 Task: Search round trip flight ticket for 5 adults, 1 child, 2 infants in seat and 1 infant on lap in business from Kalamazoo: Kalamazoo/battle Creek International Airport to Greensboro: Piedmont Triad International Airport on 5-1-2023 and return on 5-2-2023. Choice of flights is JetBlue. Number of bags: 11 checked bags. Outbound departure time preference is 22:00. Return departure time preference is 20:15.
Action: Mouse moved to (251, 396)
Screenshot: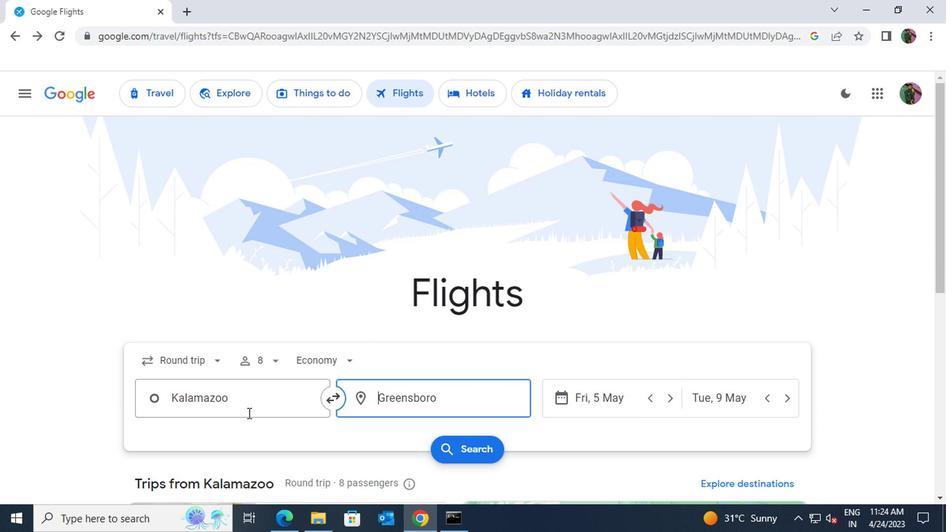 
Action: Mouse pressed left at (251, 396)
Screenshot: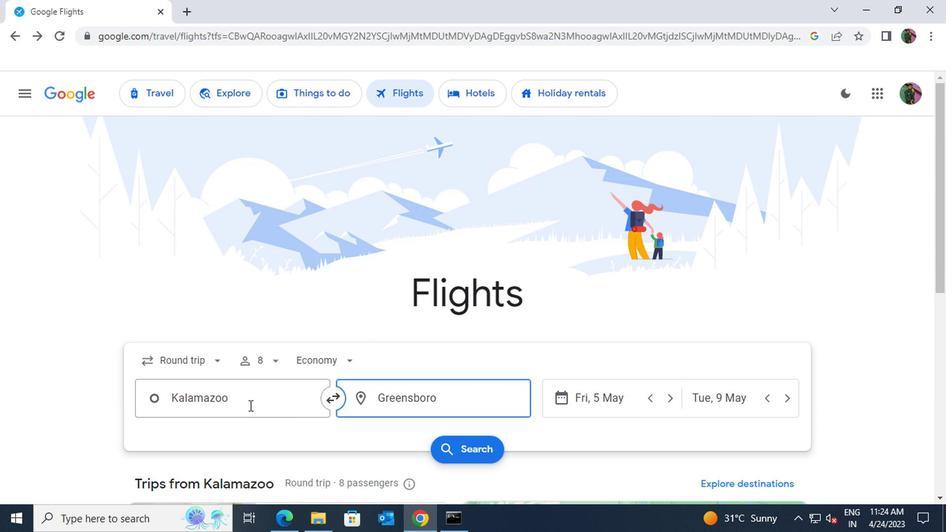 
Action: Mouse moved to (253, 396)
Screenshot: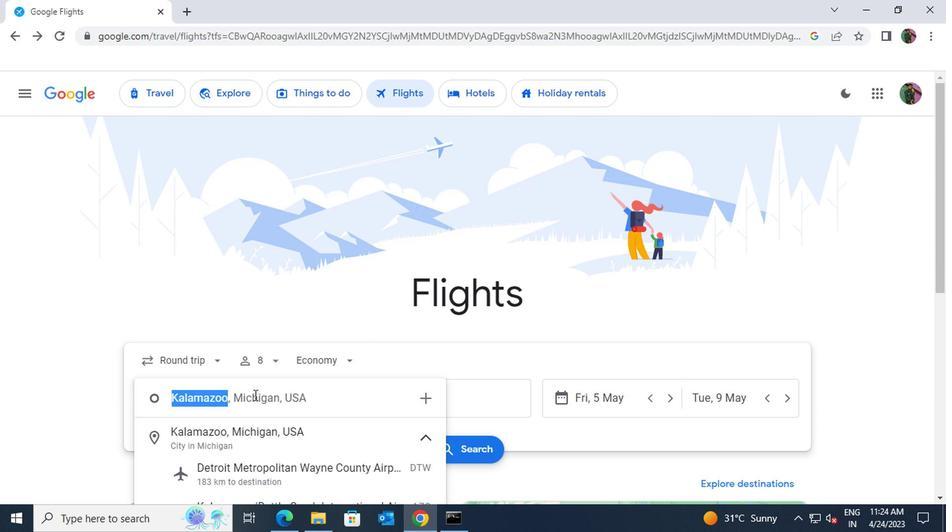 
Action: Key pressed klamazoo
Screenshot: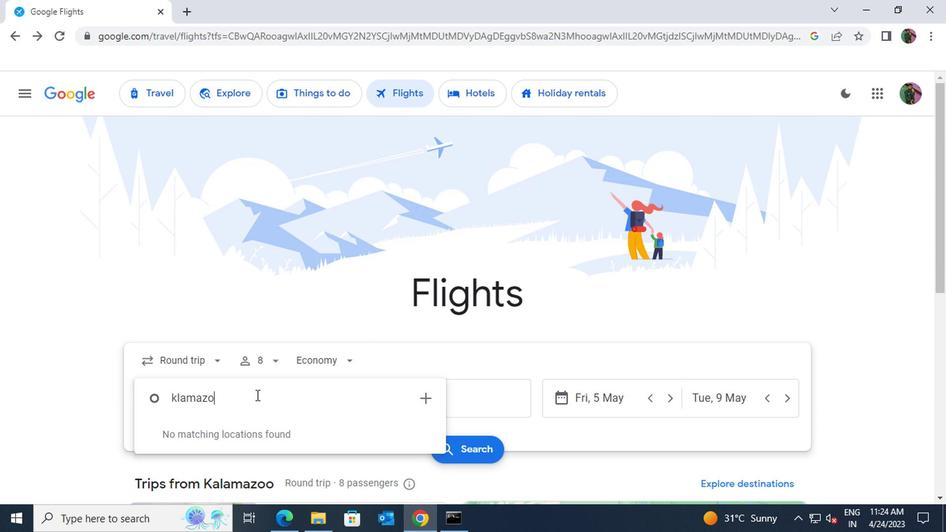
Action: Mouse moved to (247, 427)
Screenshot: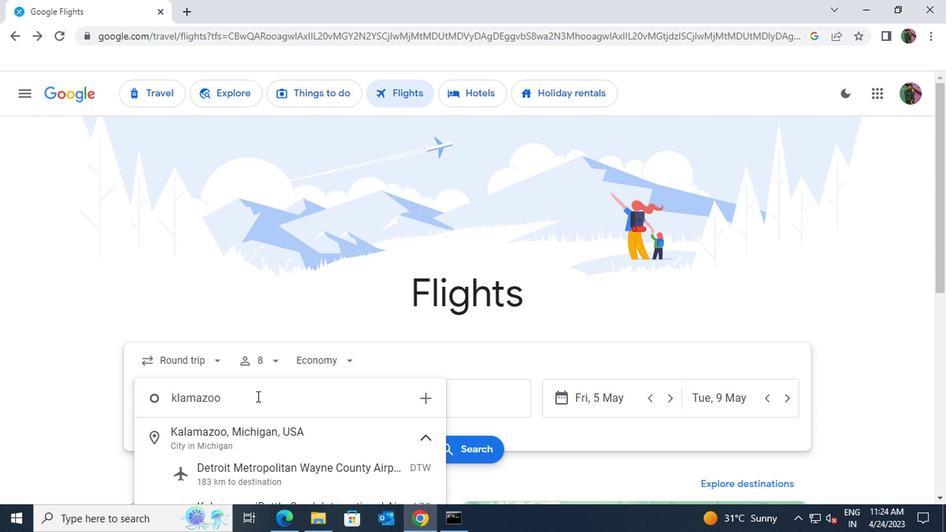 
Action: Mouse pressed left at (247, 427)
Screenshot: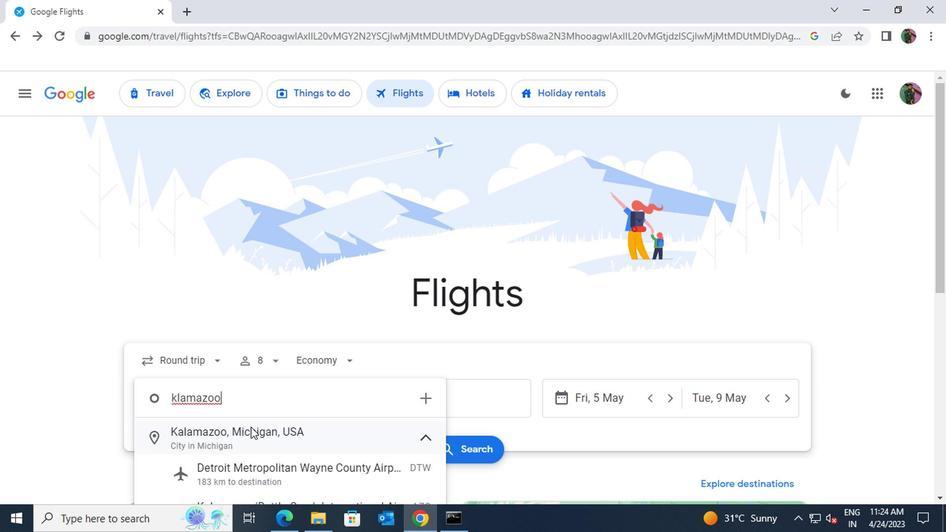 
Action: Mouse moved to (402, 399)
Screenshot: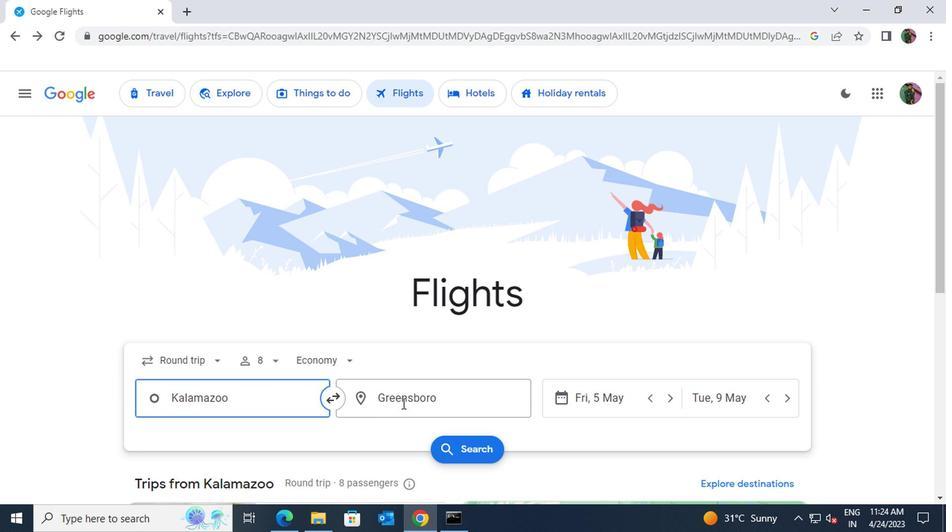 
Action: Mouse pressed left at (402, 399)
Screenshot: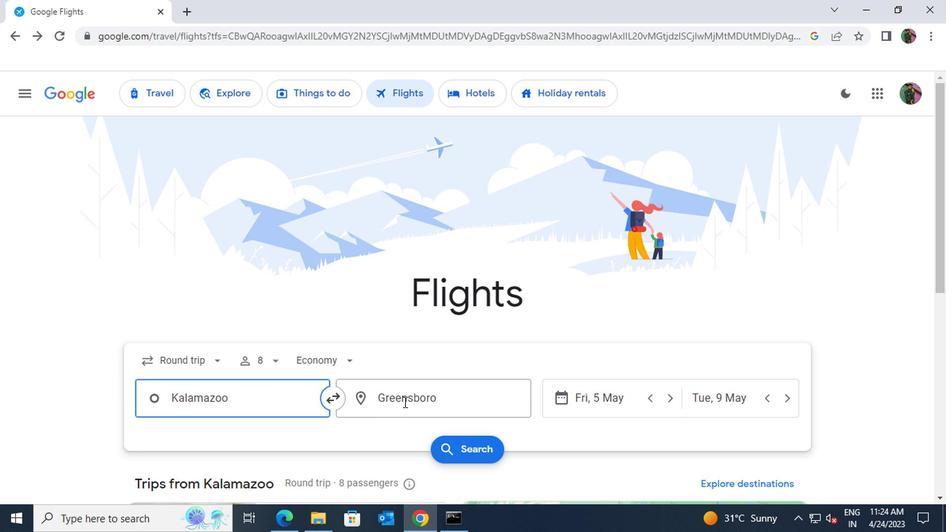 
Action: Key pressed greensboro
Screenshot: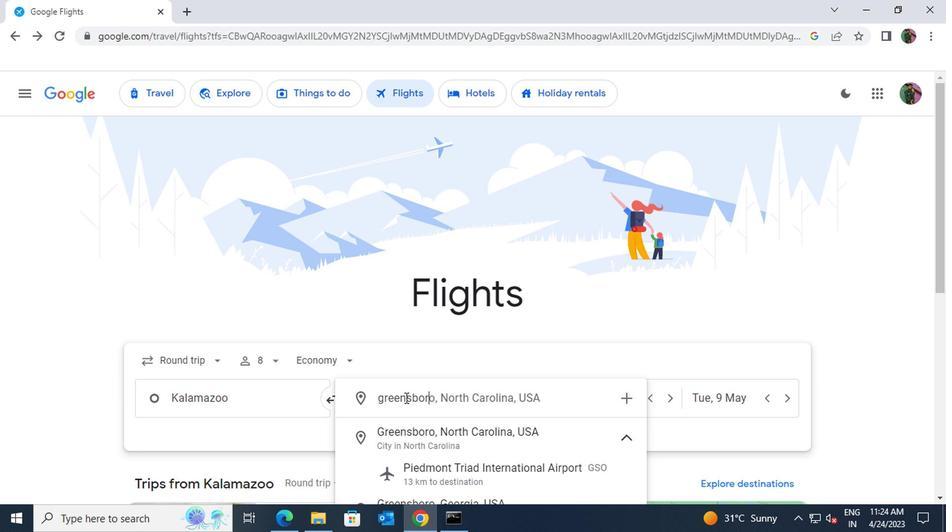 
Action: Mouse moved to (425, 430)
Screenshot: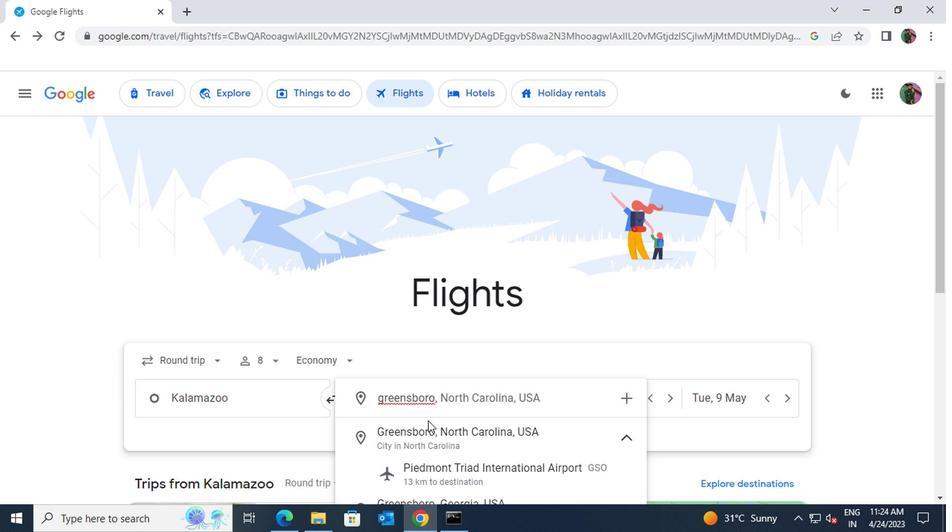 
Action: Mouse pressed left at (425, 430)
Screenshot: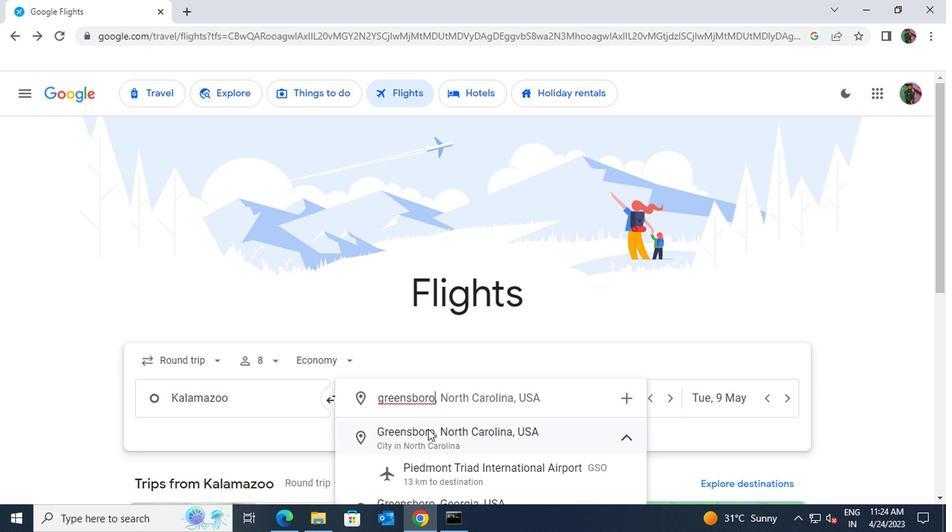 
Action: Mouse moved to (271, 363)
Screenshot: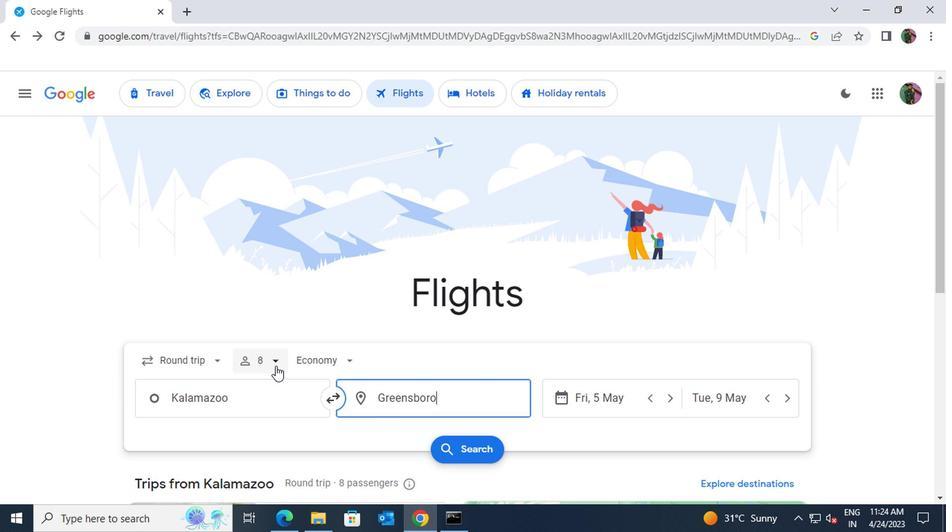
Action: Mouse pressed left at (271, 363)
Screenshot: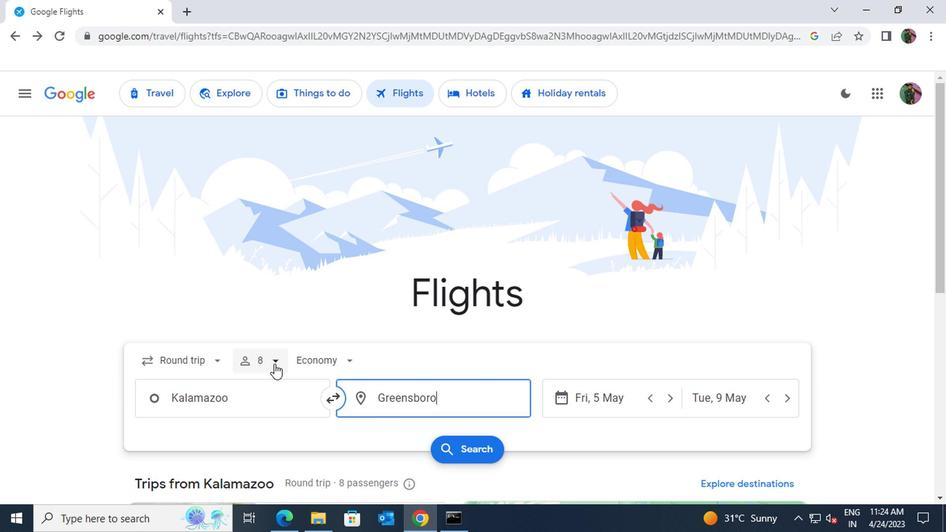 
Action: Mouse moved to (319, 409)
Screenshot: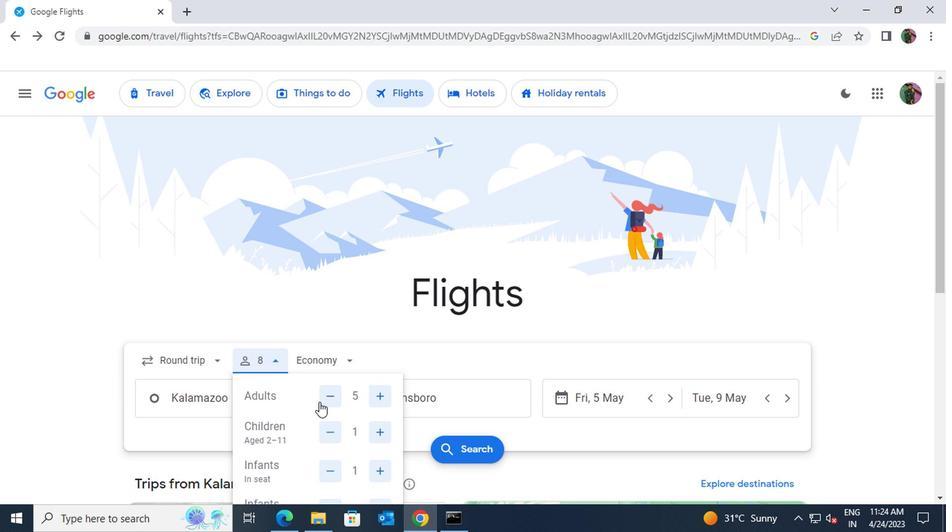 
Action: Mouse scrolled (319, 408) with delta (0, 0)
Screenshot: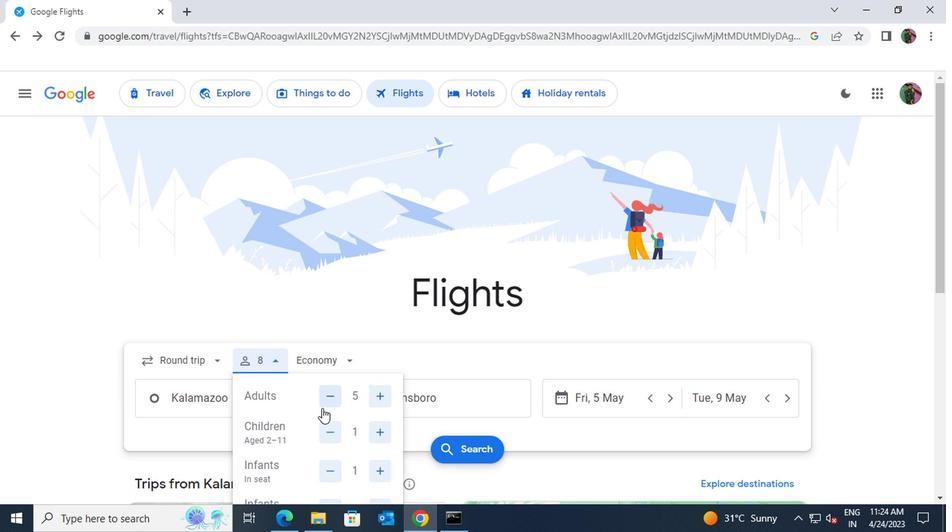 
Action: Mouse scrolled (319, 408) with delta (0, 0)
Screenshot: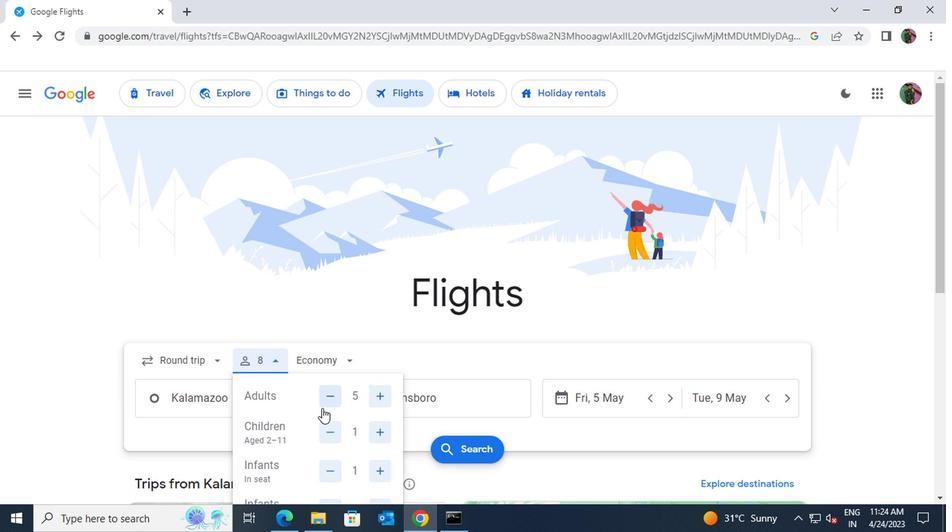 
Action: Mouse moved to (369, 405)
Screenshot: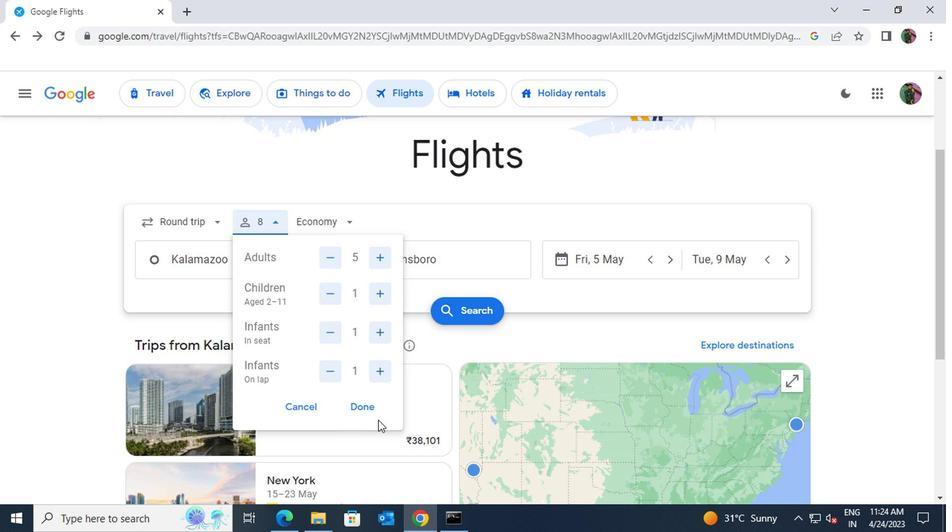 
Action: Mouse pressed left at (369, 405)
Screenshot: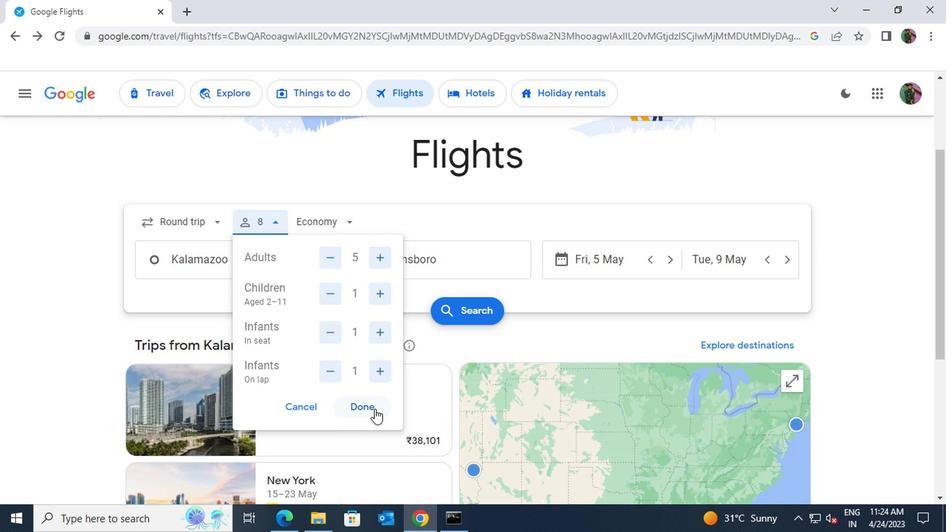 
Action: Mouse moved to (560, 263)
Screenshot: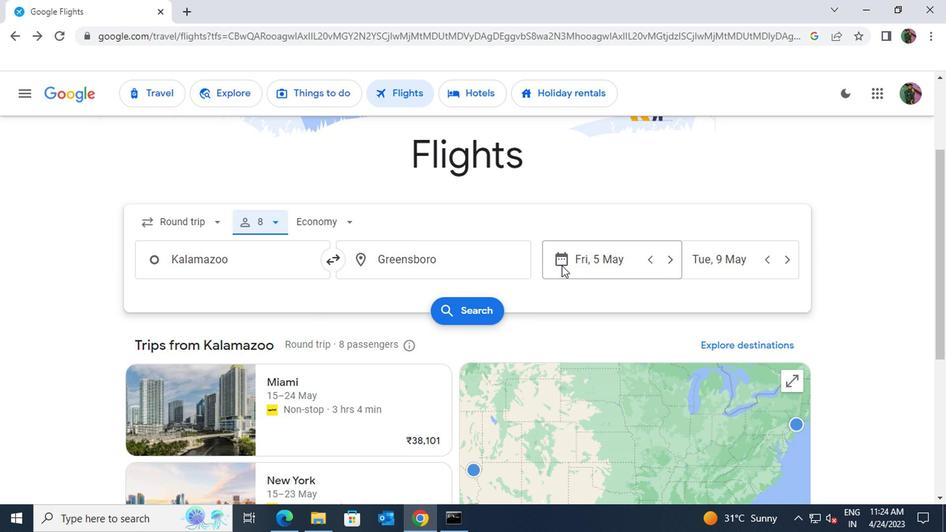 
Action: Mouse pressed left at (560, 263)
Screenshot: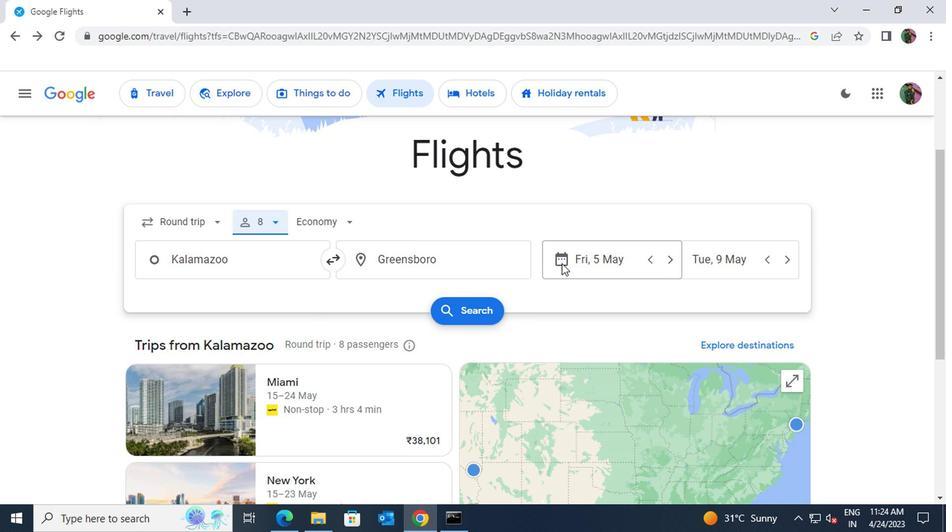 
Action: Mouse moved to (733, 248)
Screenshot: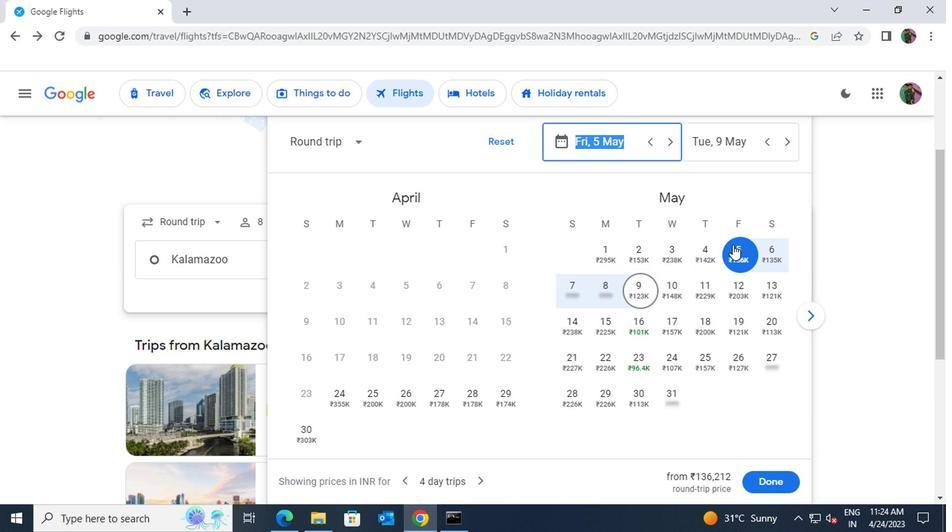 
Action: Mouse pressed left at (733, 248)
Screenshot: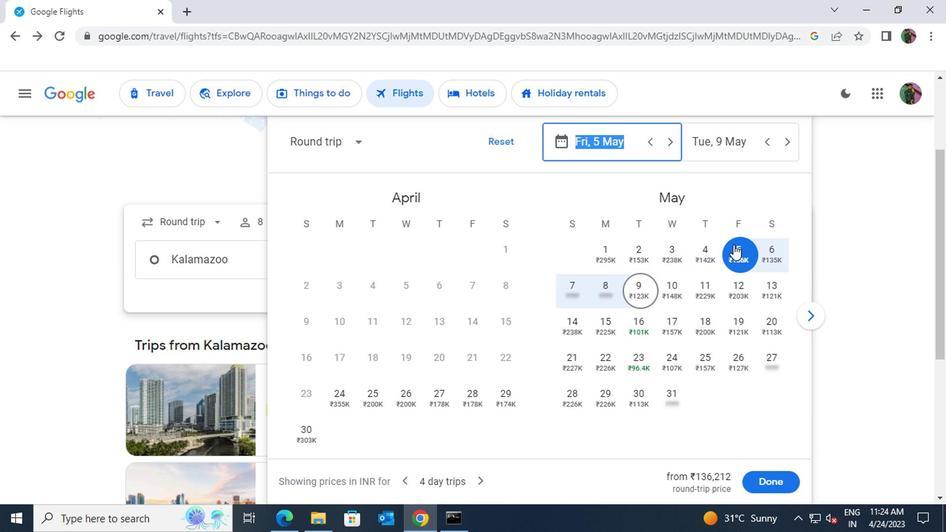 
Action: Mouse moved to (600, 253)
Screenshot: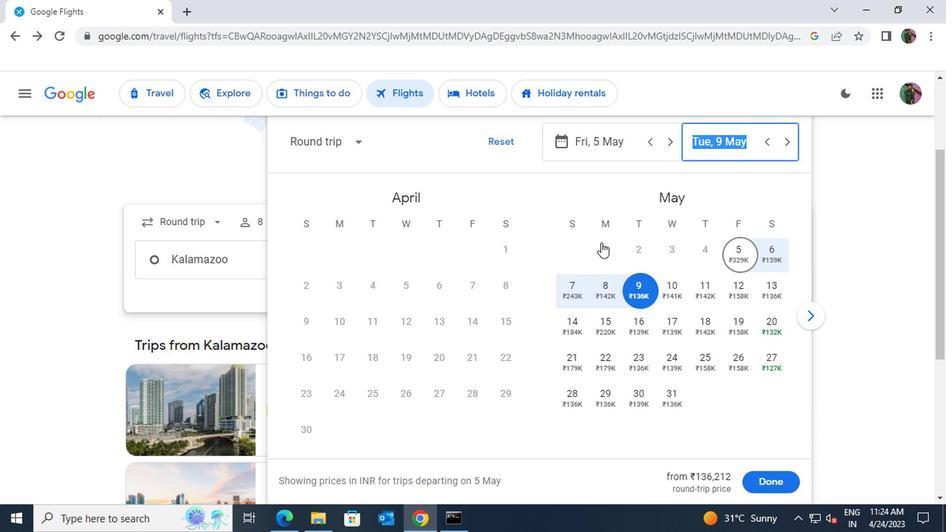 
Action: Mouse pressed left at (600, 253)
Screenshot: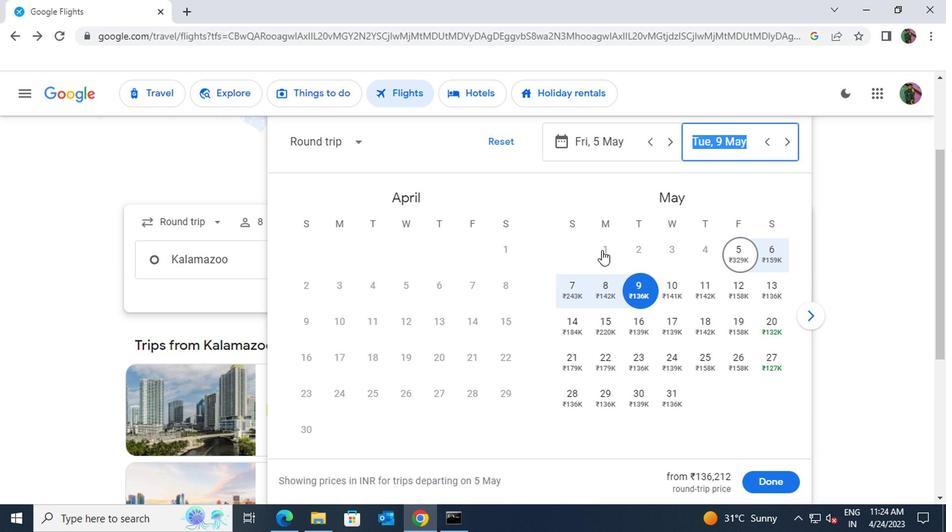 
Action: Mouse pressed left at (600, 253)
Screenshot: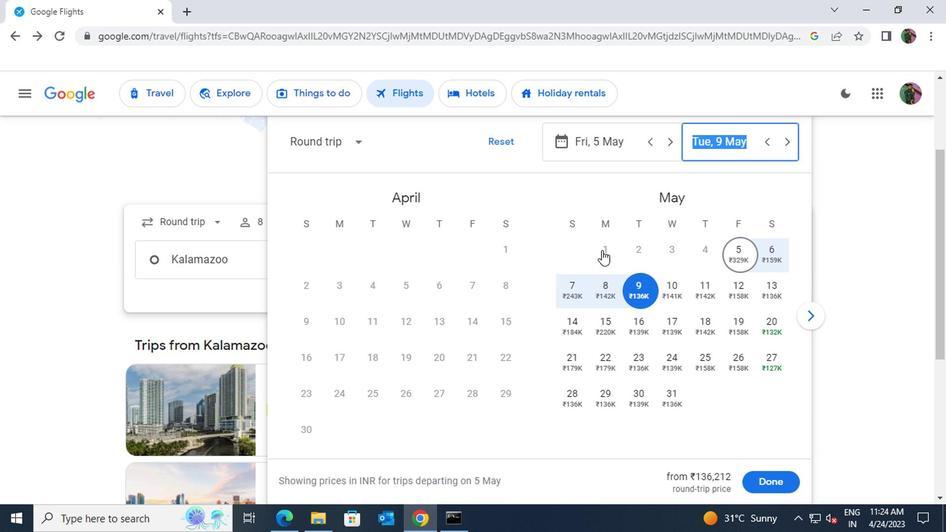 
Action: Mouse moved to (764, 483)
Screenshot: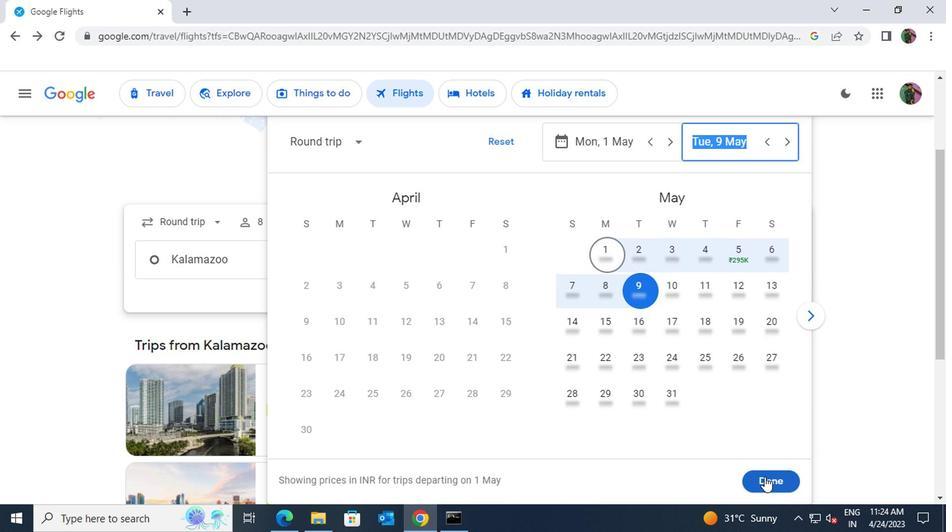 
Action: Mouse pressed left at (764, 483)
Screenshot: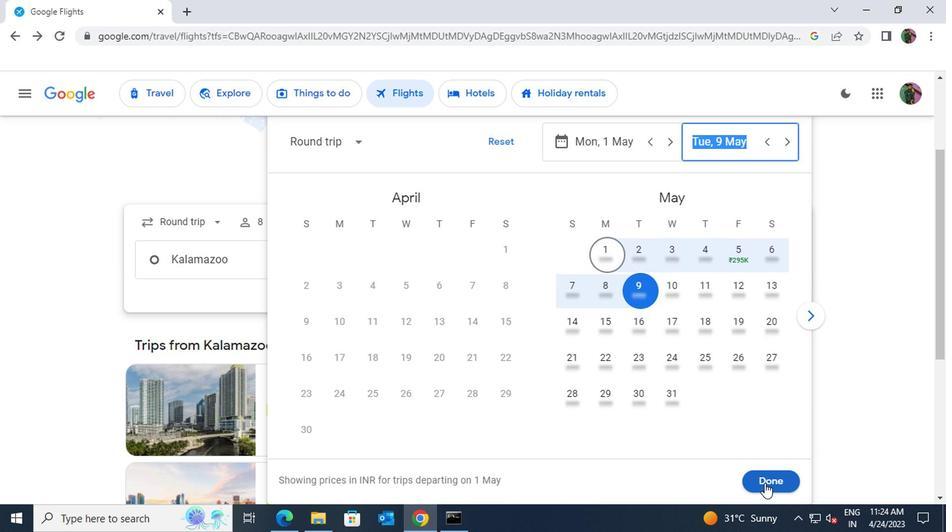 
Action: Mouse moved to (707, 260)
Screenshot: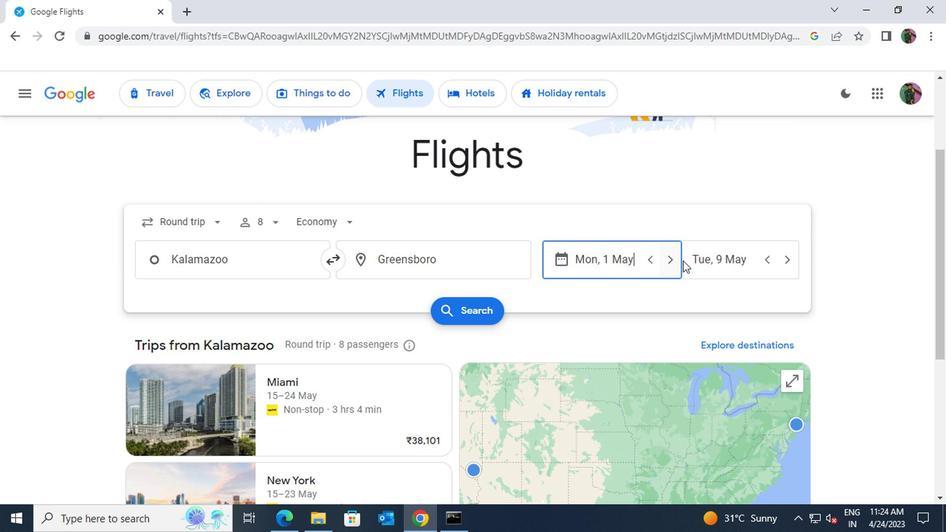 
Action: Mouse pressed left at (707, 260)
Screenshot: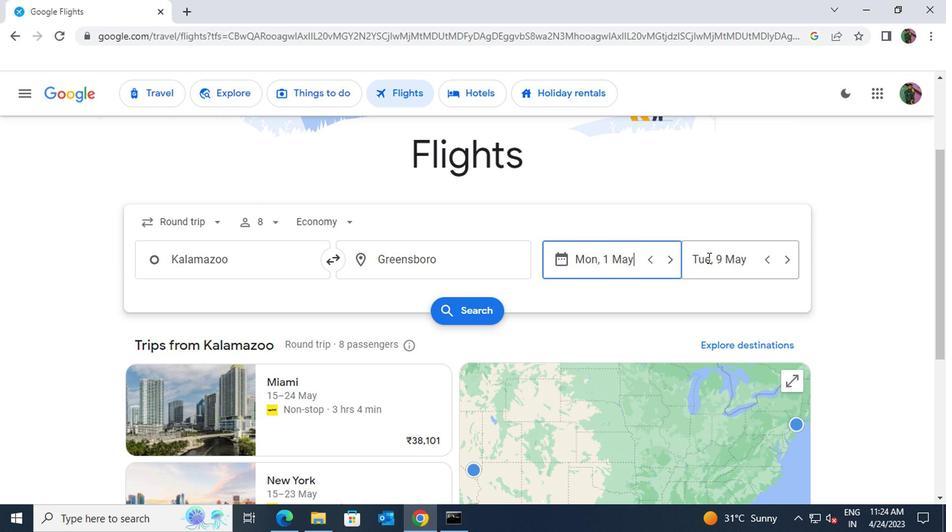 
Action: Mouse moved to (641, 247)
Screenshot: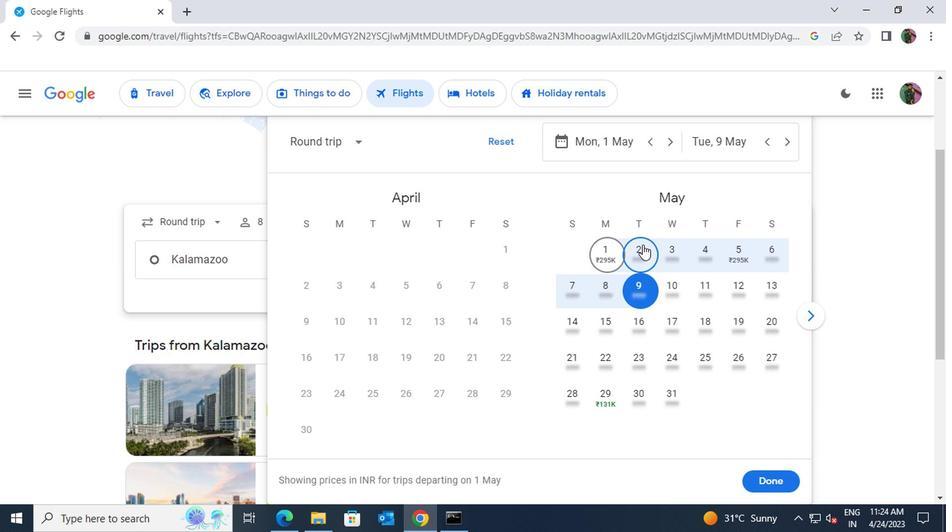 
Action: Mouse pressed left at (641, 247)
Screenshot: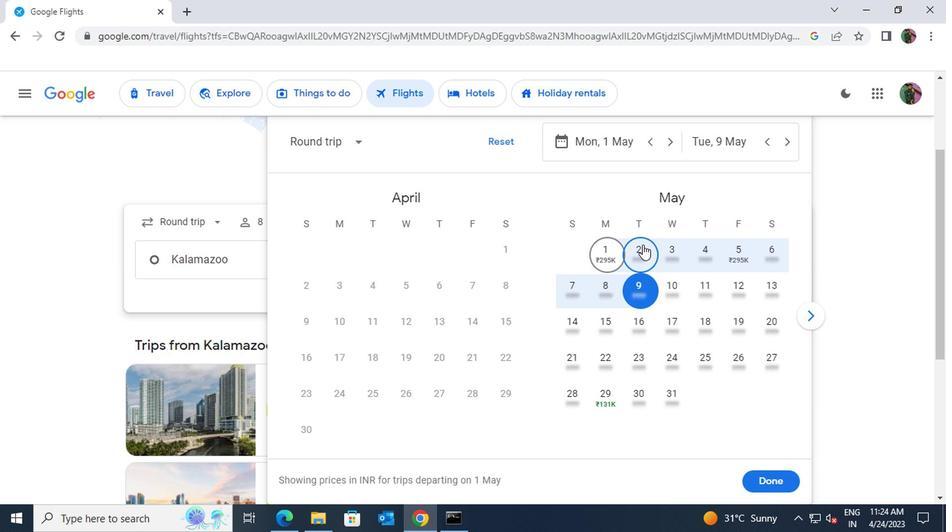 
Action: Mouse moved to (769, 476)
Screenshot: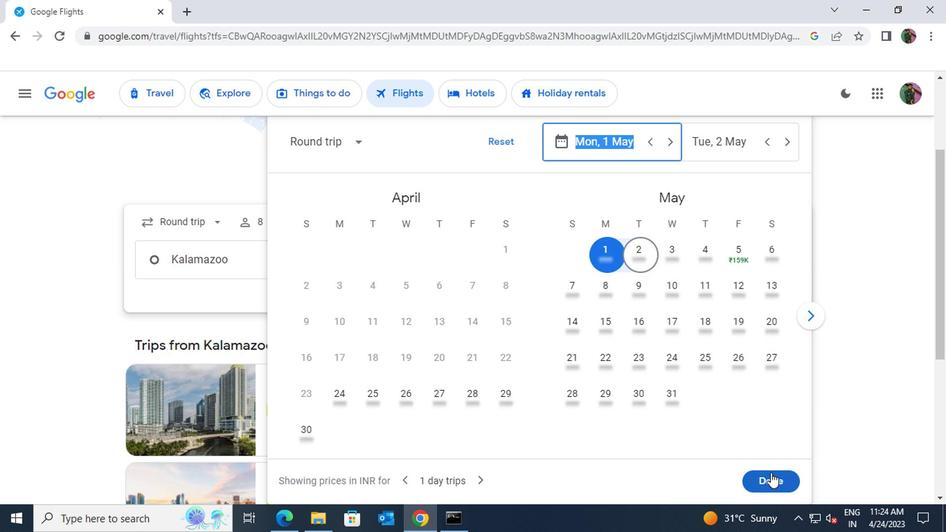 
Action: Mouse pressed left at (769, 476)
Screenshot: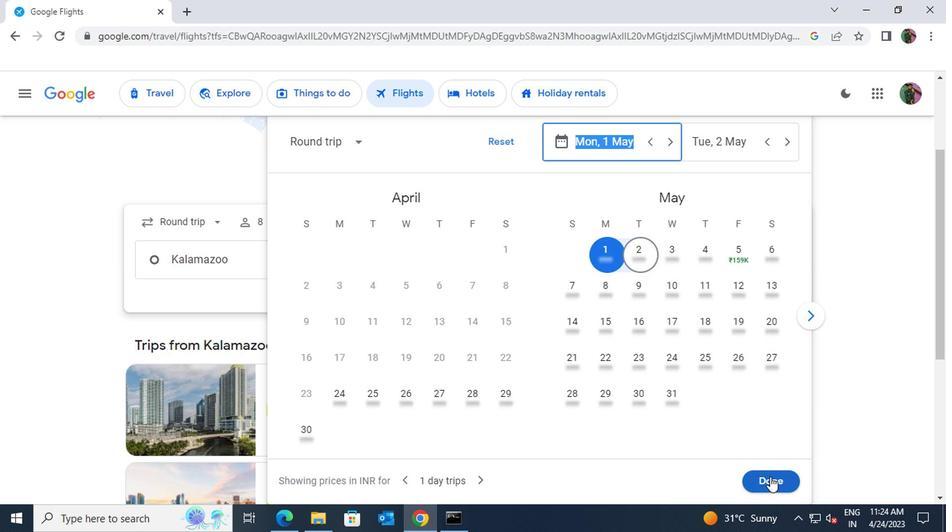 
Action: Mouse moved to (455, 311)
Screenshot: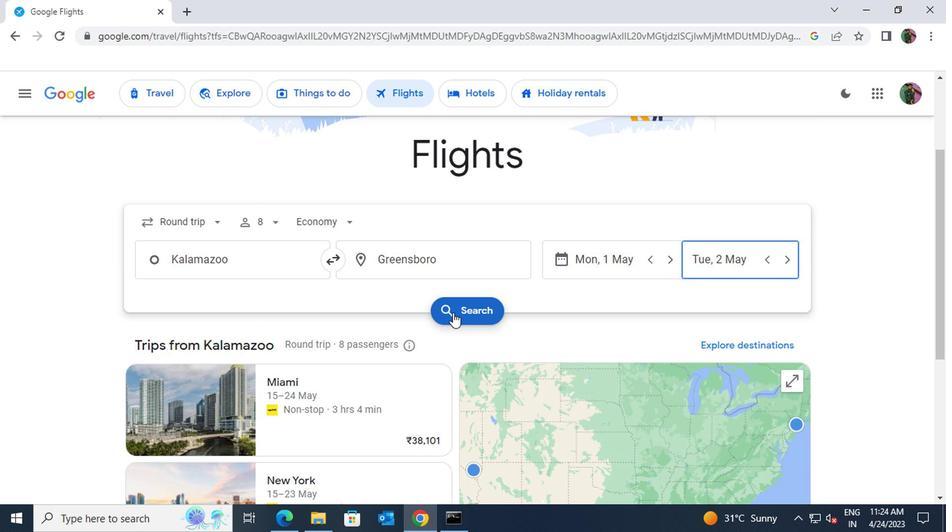 
Action: Mouse pressed left at (455, 311)
Screenshot: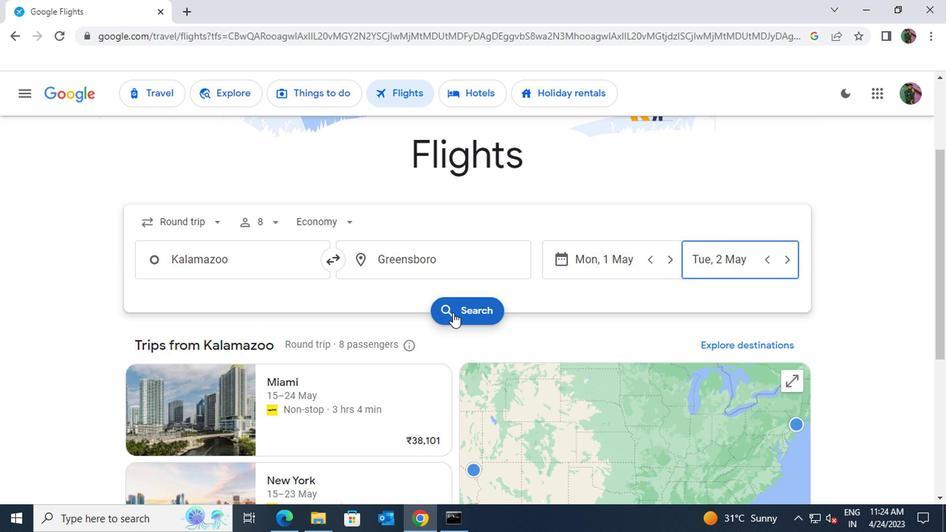 
Action: Mouse moved to (372, 228)
Screenshot: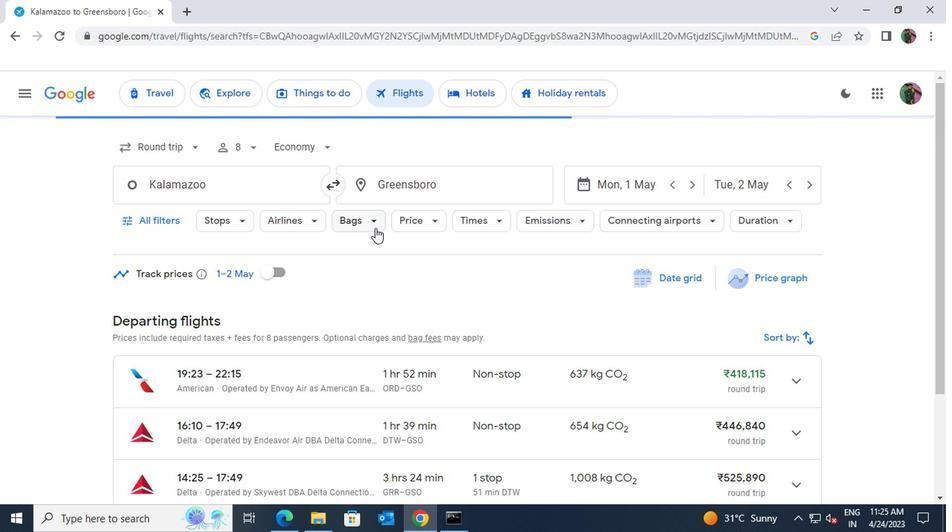
Action: Mouse pressed left at (372, 228)
Screenshot: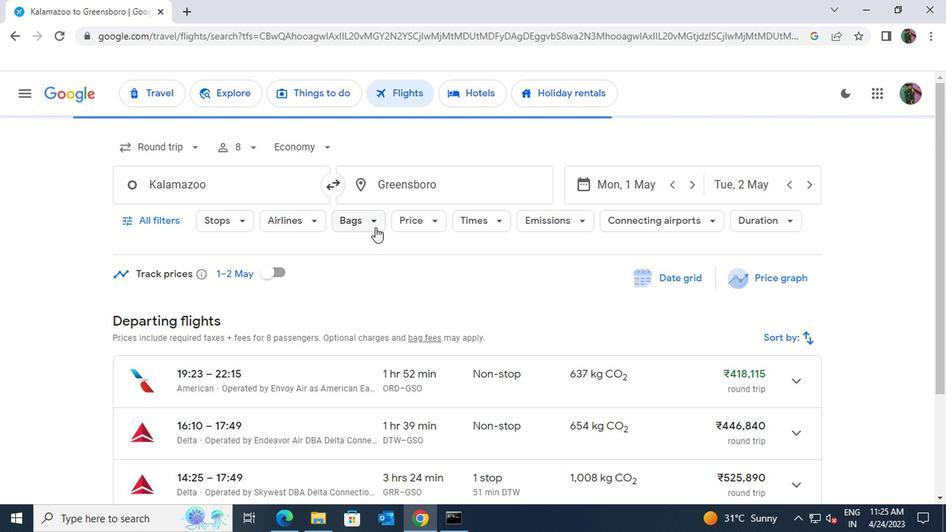 
Action: Mouse moved to (551, 326)
Screenshot: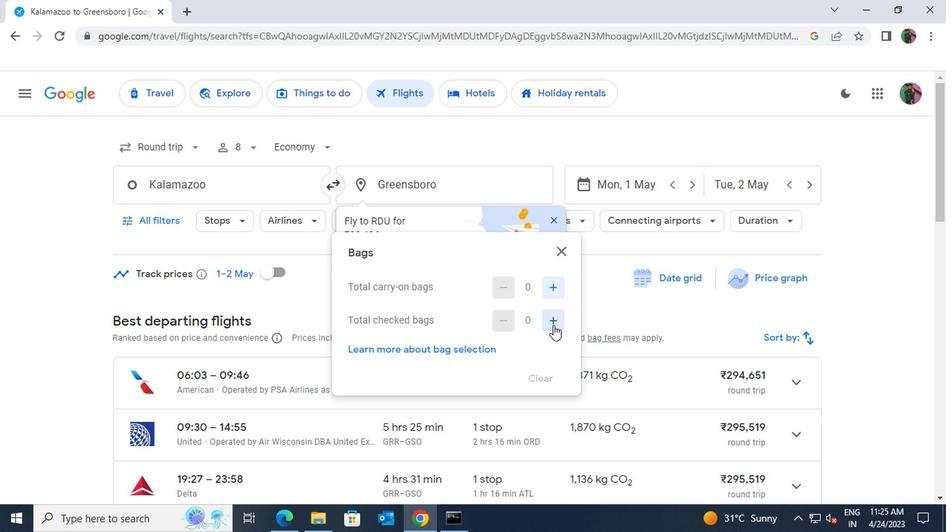 
Action: Mouse pressed left at (551, 326)
Screenshot: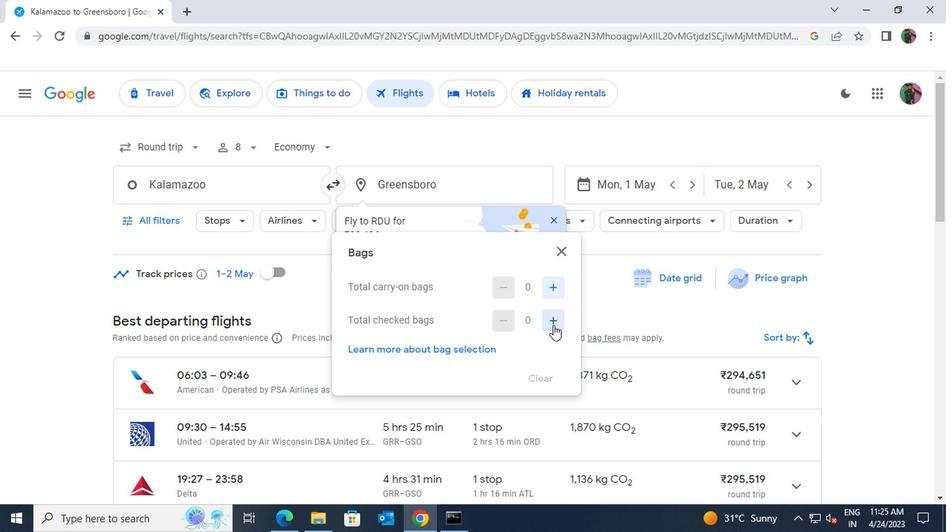 
Action: Mouse moved to (551, 325)
Screenshot: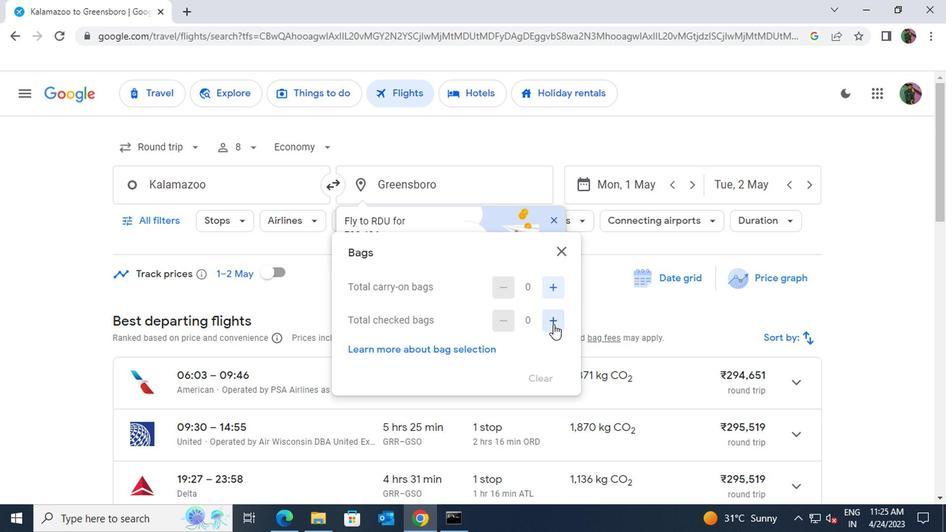 
Action: Mouse pressed left at (551, 325)
Screenshot: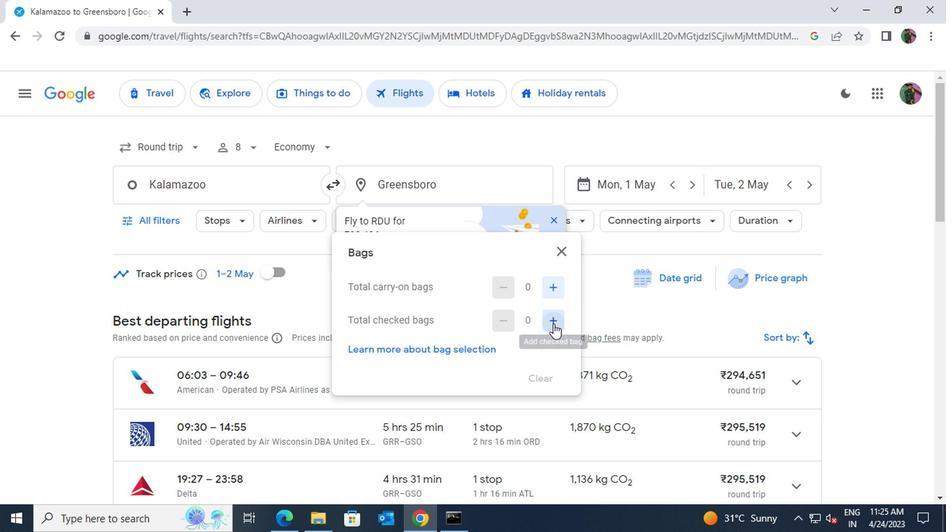 
Action: Mouse pressed left at (551, 325)
Screenshot: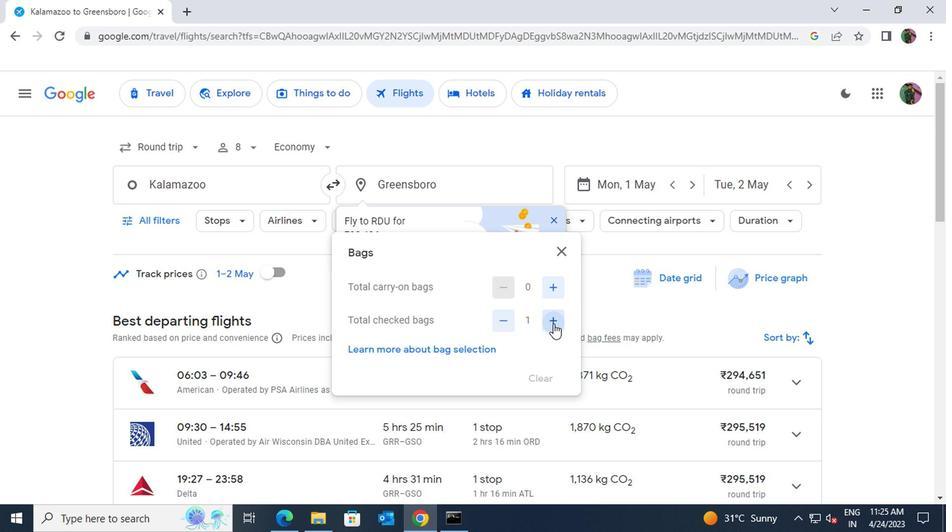 
Action: Mouse pressed left at (551, 325)
Screenshot: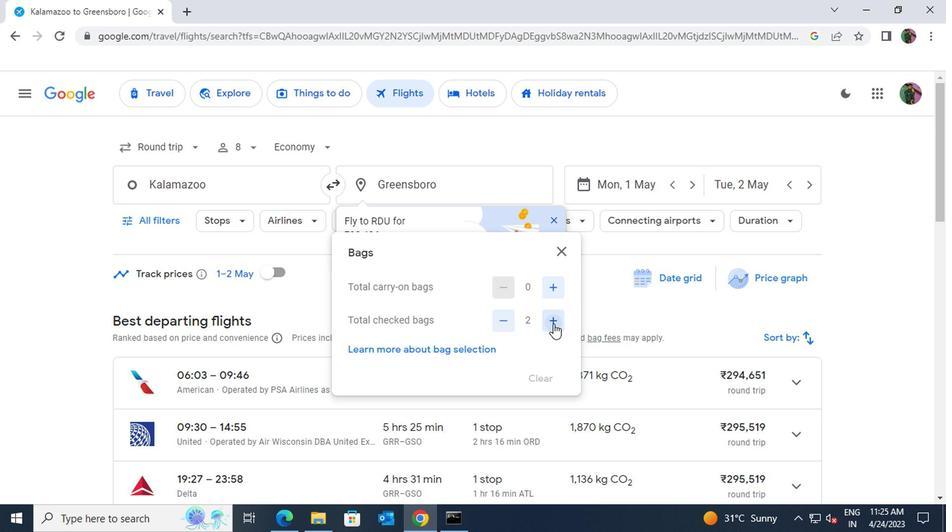 
Action: Mouse pressed left at (551, 325)
Screenshot: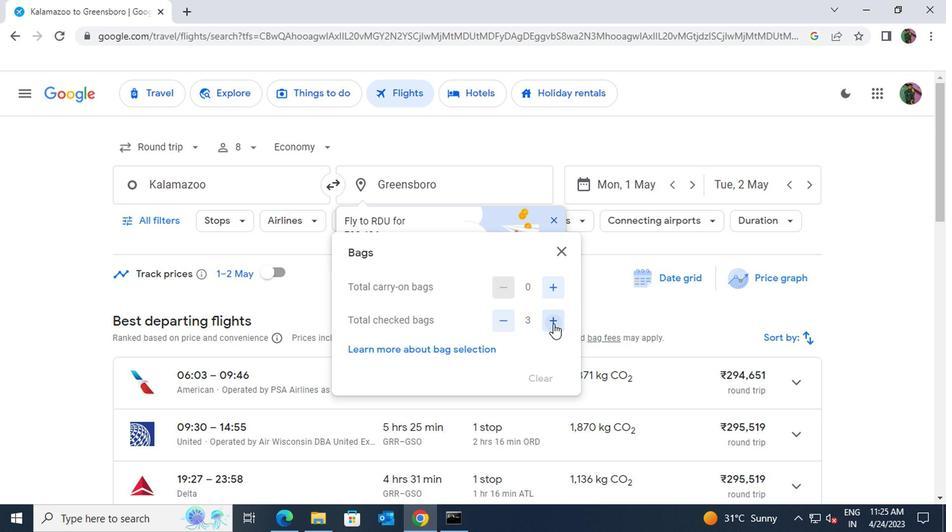 
Action: Mouse pressed left at (551, 325)
Screenshot: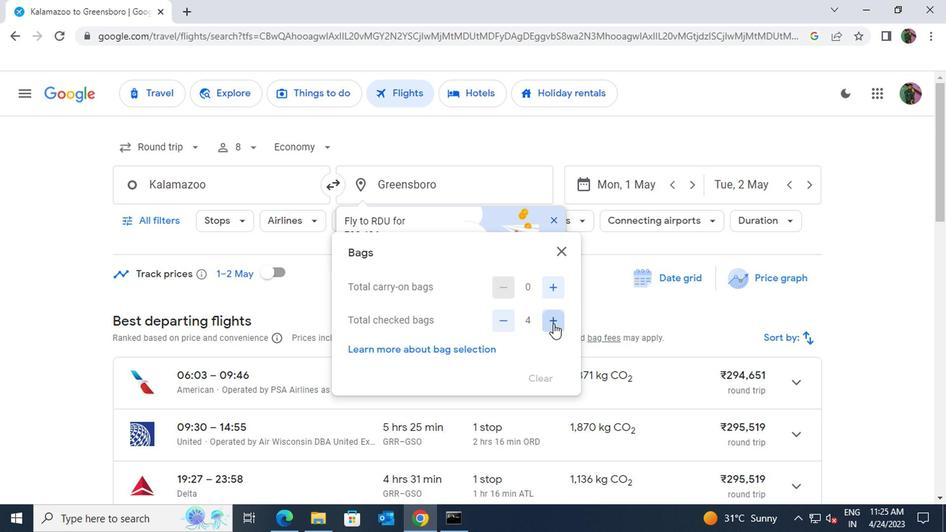 
Action: Mouse pressed left at (551, 325)
Screenshot: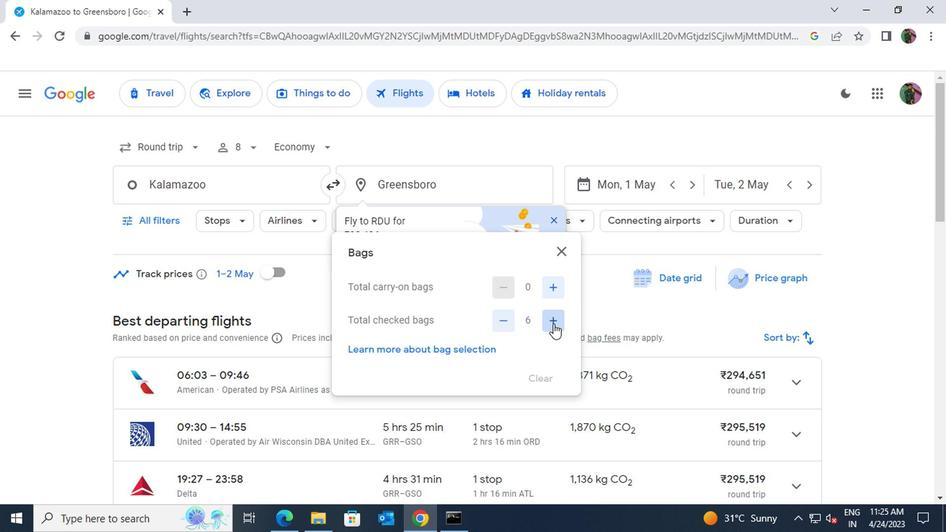 
Action: Mouse pressed left at (551, 325)
Screenshot: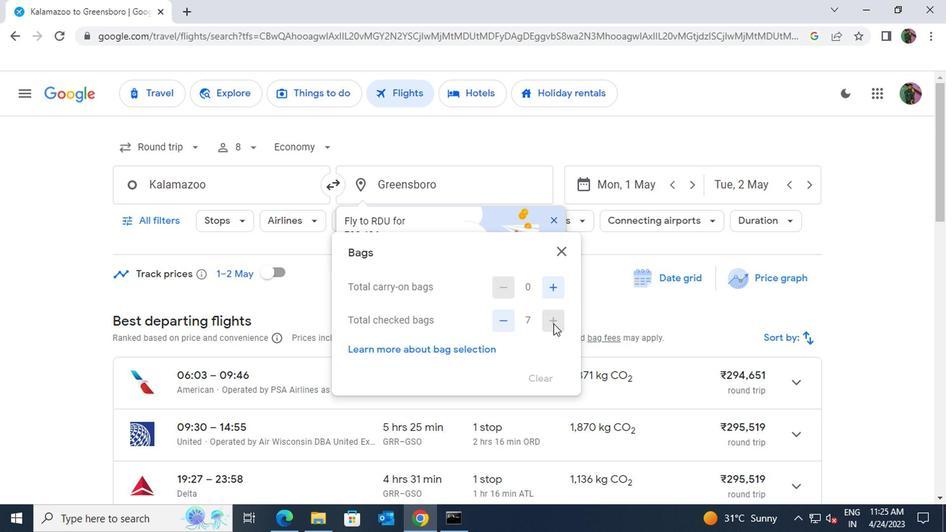
Action: Mouse moved to (561, 259)
Screenshot: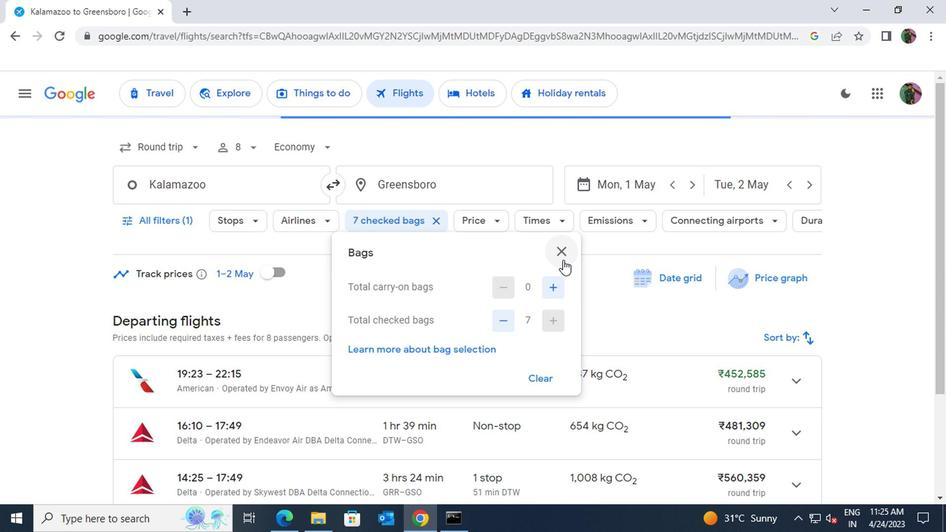 
Action: Mouse pressed left at (561, 259)
Screenshot: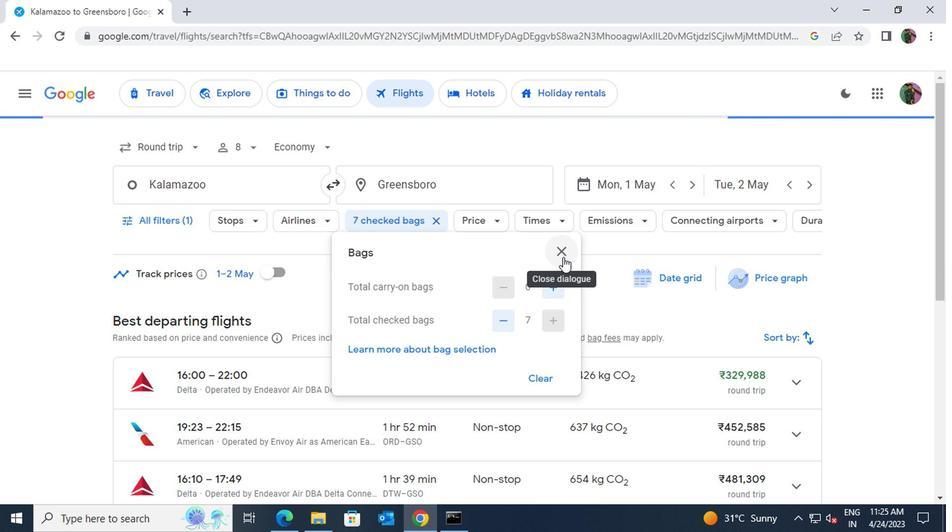 
Action: Mouse moved to (555, 219)
Screenshot: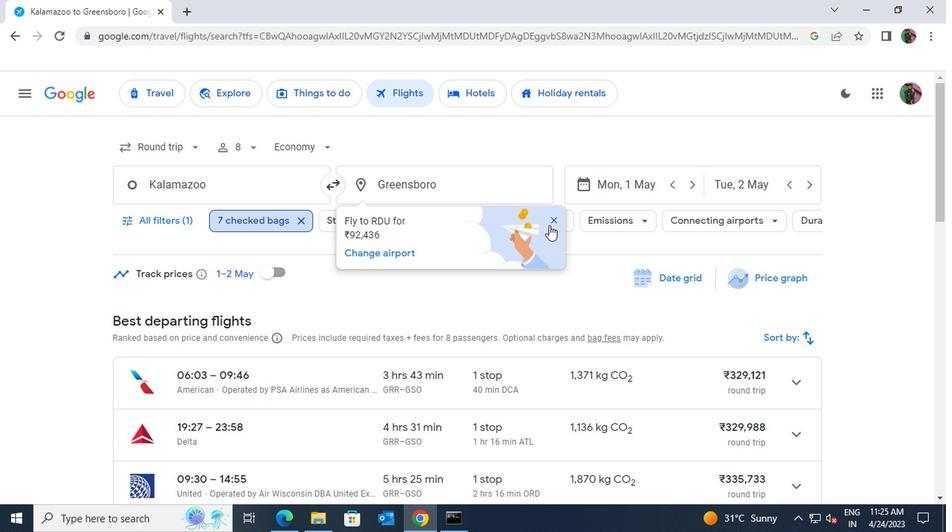 
Action: Mouse pressed left at (555, 219)
Screenshot: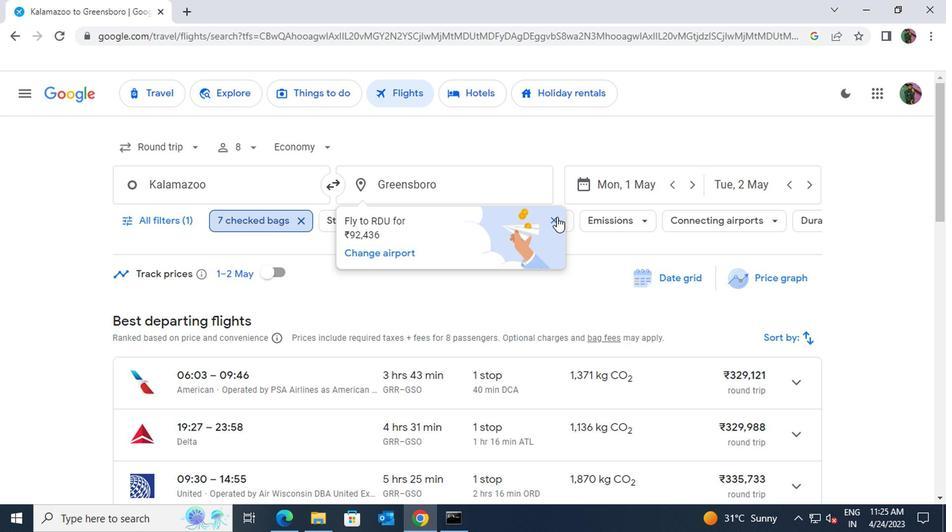 
Action: Mouse moved to (553, 224)
Screenshot: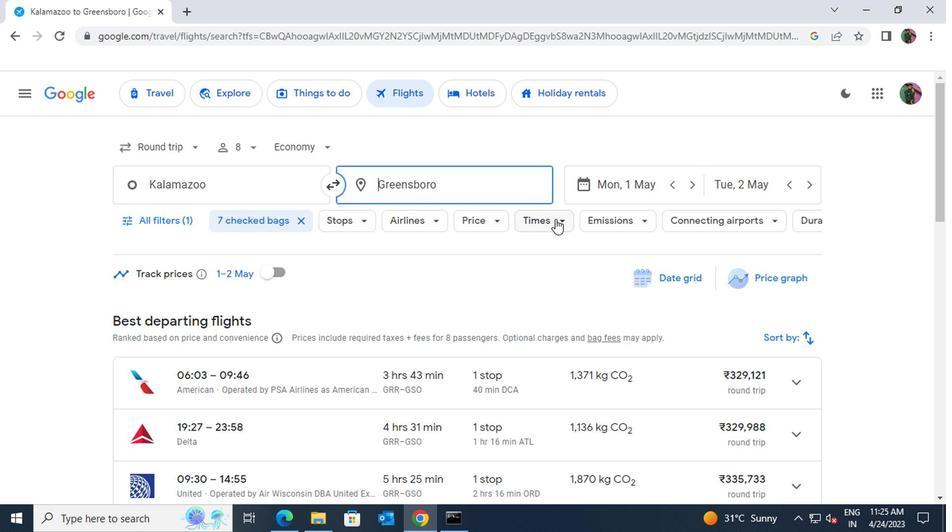 
Action: Mouse pressed left at (553, 224)
Screenshot: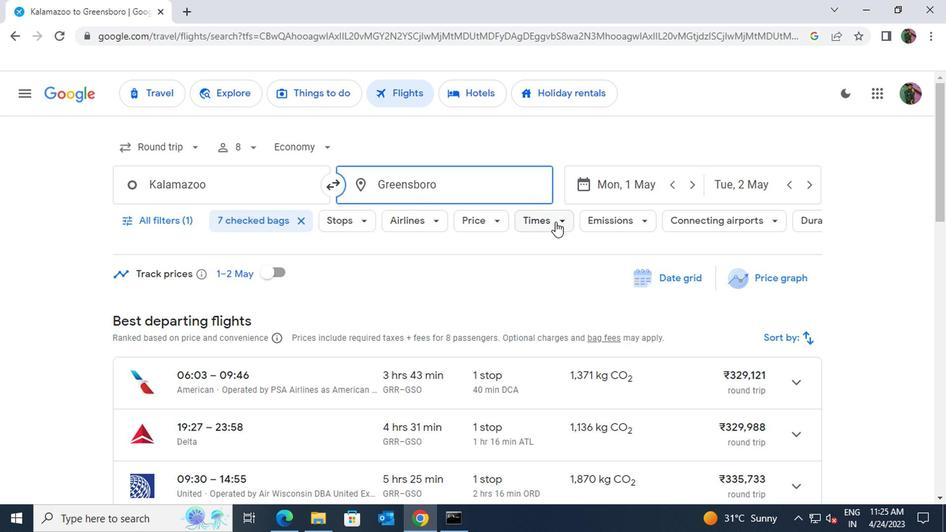 
Action: Mouse moved to (722, 388)
Screenshot: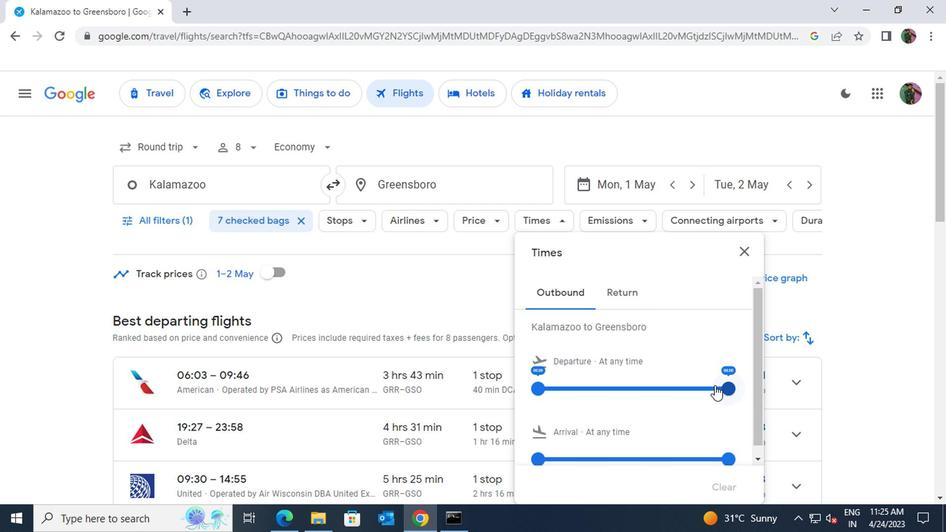 
Action: Mouse pressed left at (722, 388)
Screenshot: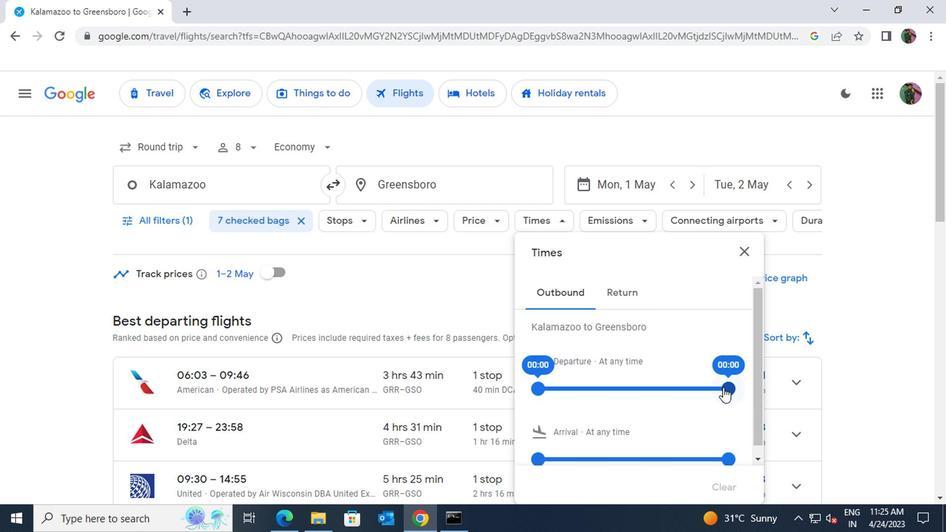 
Action: Mouse moved to (743, 249)
Screenshot: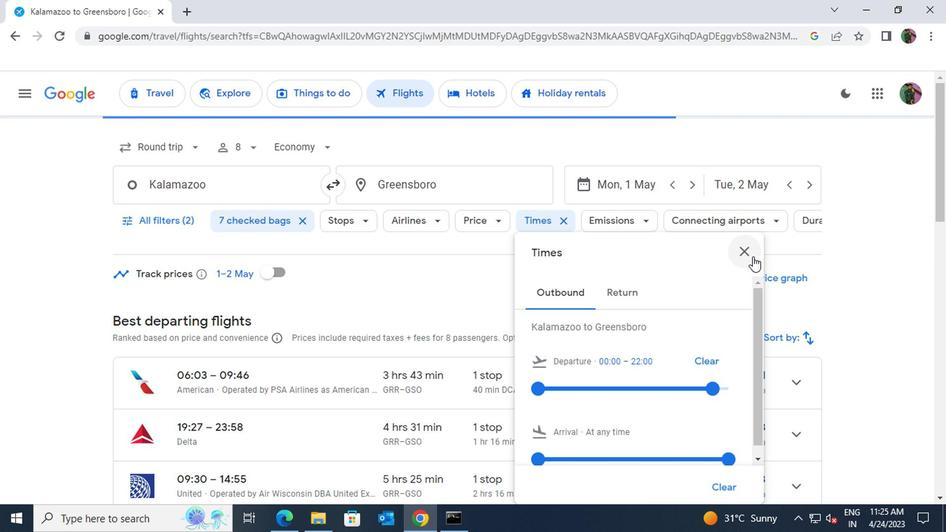 
Action: Mouse pressed left at (743, 249)
Screenshot: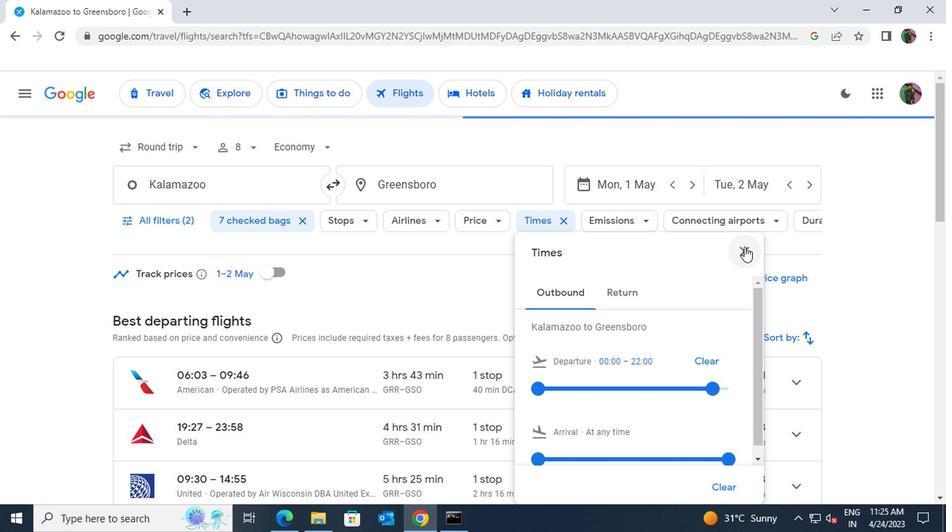 
Action: Mouse moved to (552, 374)
Screenshot: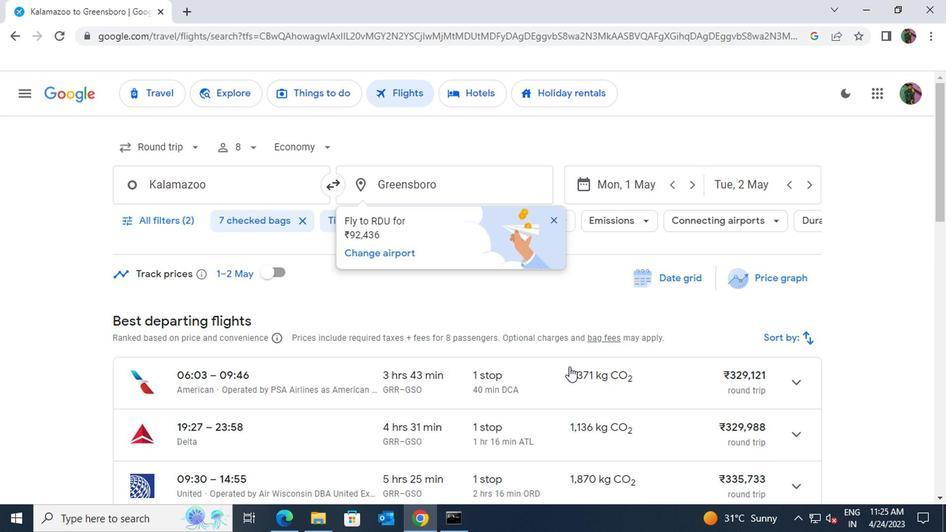 
Action: Mouse pressed left at (552, 374)
Screenshot: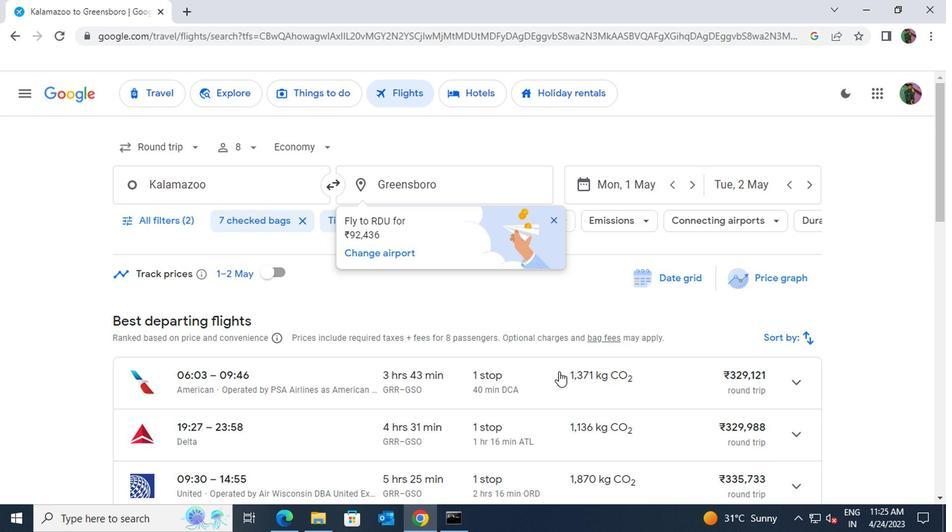 
Action: Key pressed <Key.f8>
Screenshot: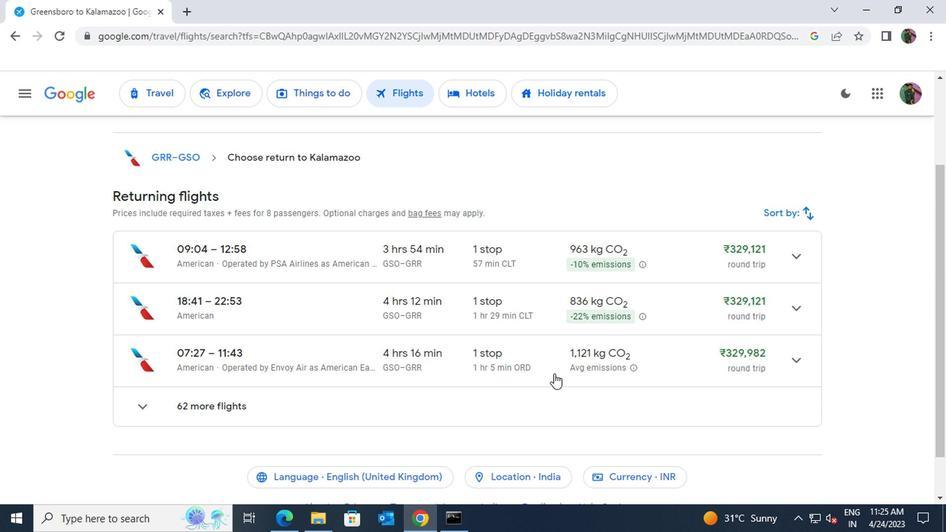
